 Task: Sort the products in the category "Pizza" by unit price (high first).
Action: Mouse moved to (16, 73)
Screenshot: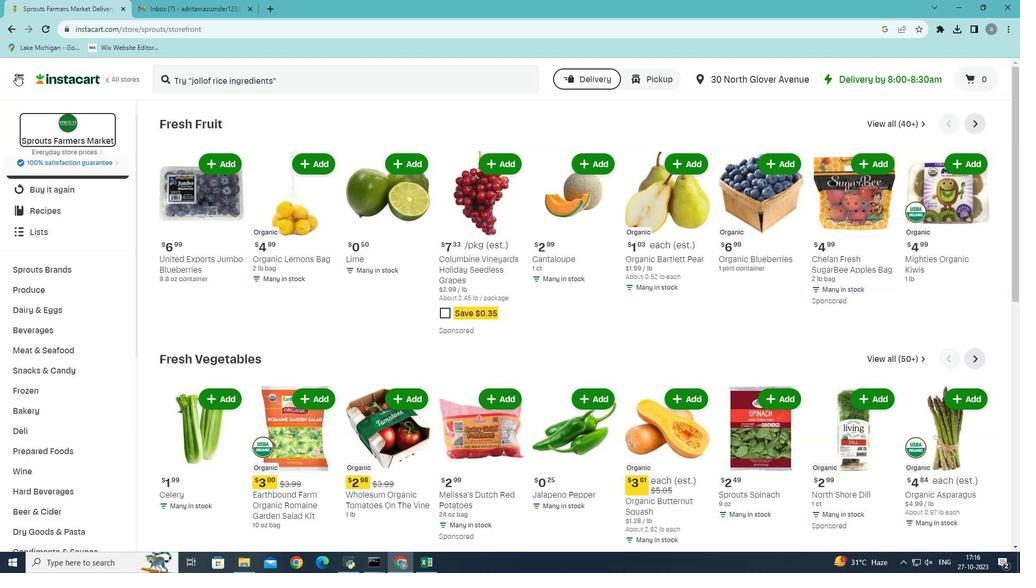 
Action: Mouse pressed left at (16, 73)
Screenshot: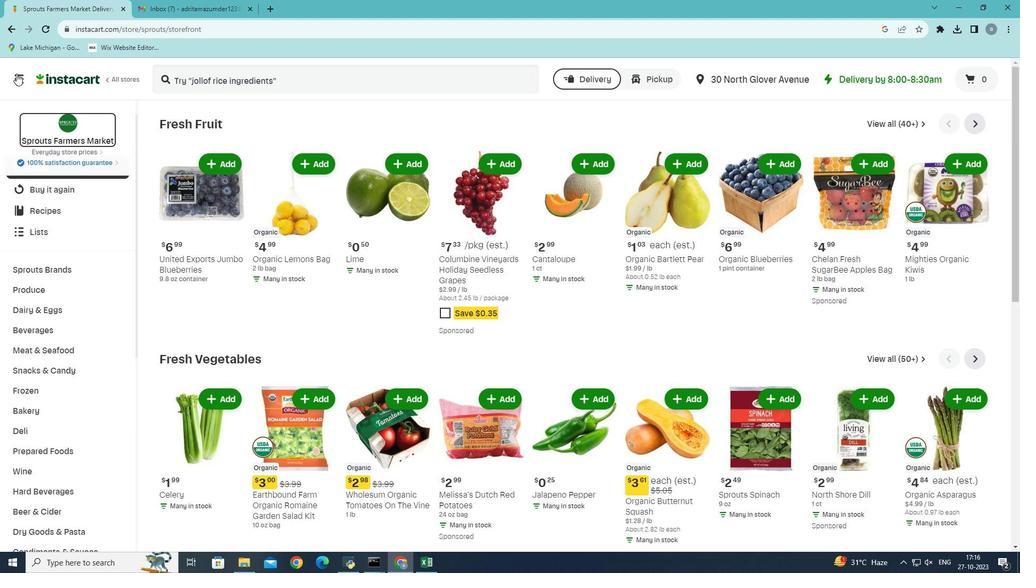 
Action: Mouse moved to (53, 307)
Screenshot: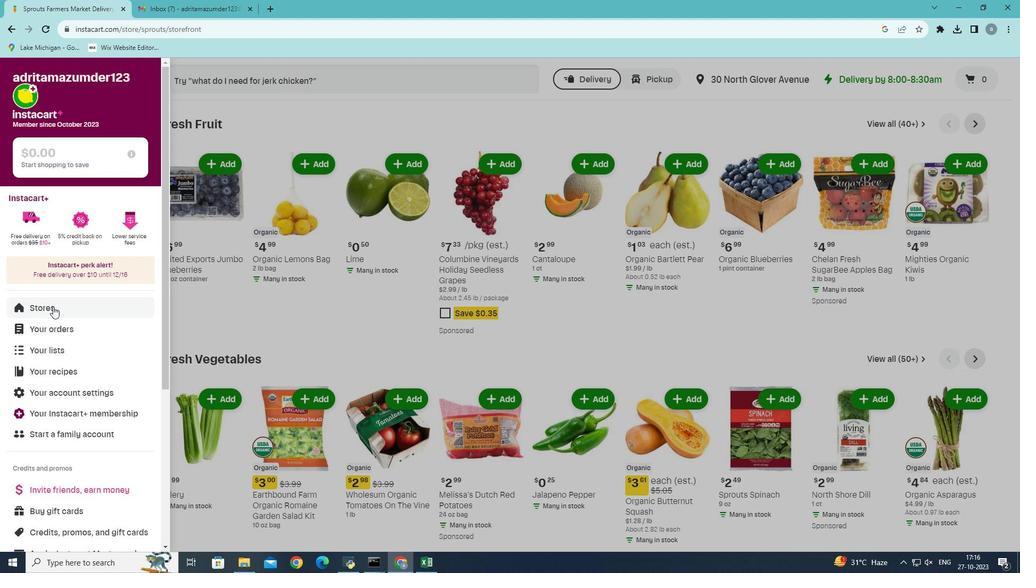 
Action: Mouse pressed left at (53, 307)
Screenshot: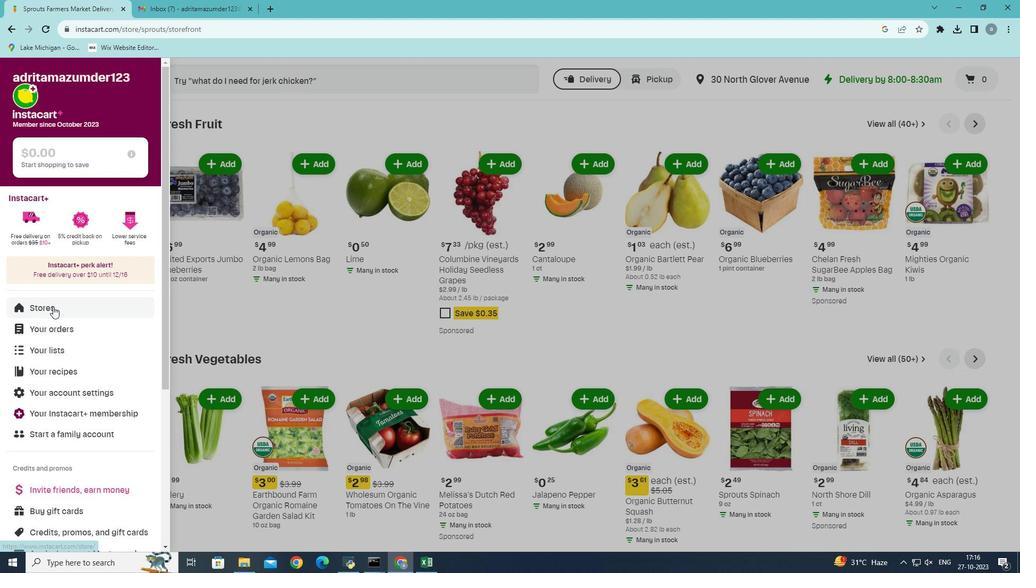 
Action: Mouse moved to (250, 122)
Screenshot: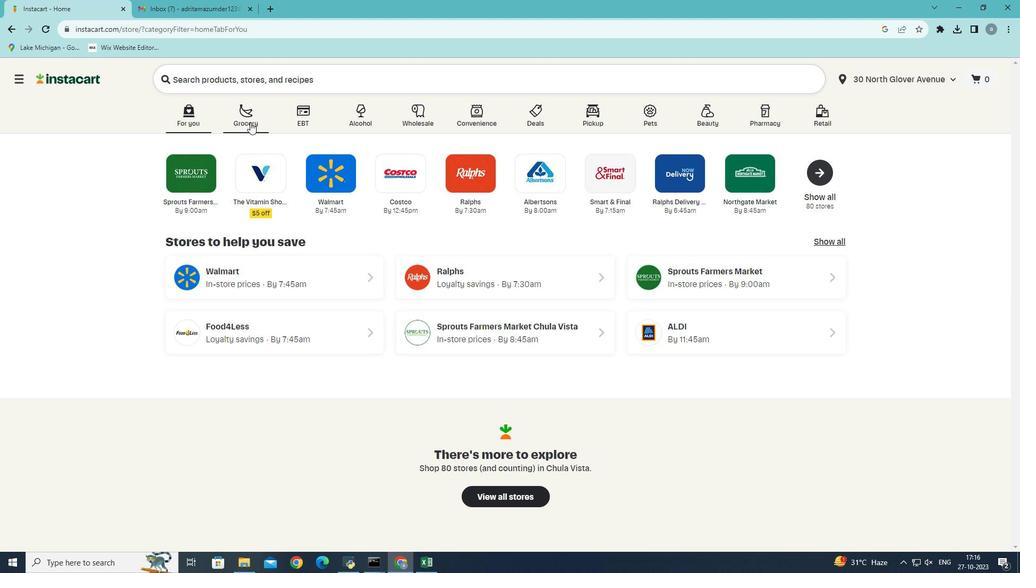 
Action: Mouse pressed left at (250, 122)
Screenshot: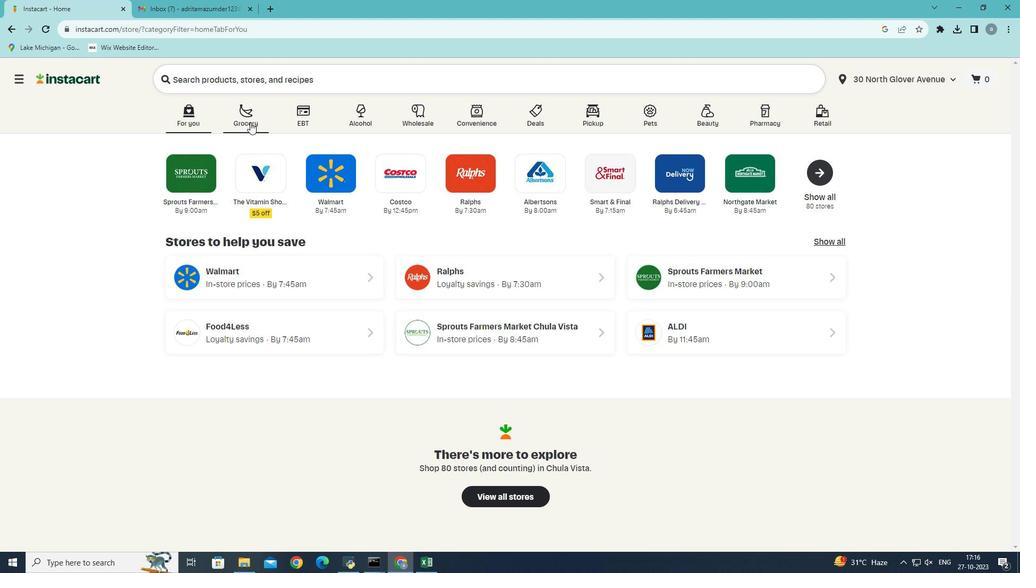 
Action: Mouse moved to (224, 307)
Screenshot: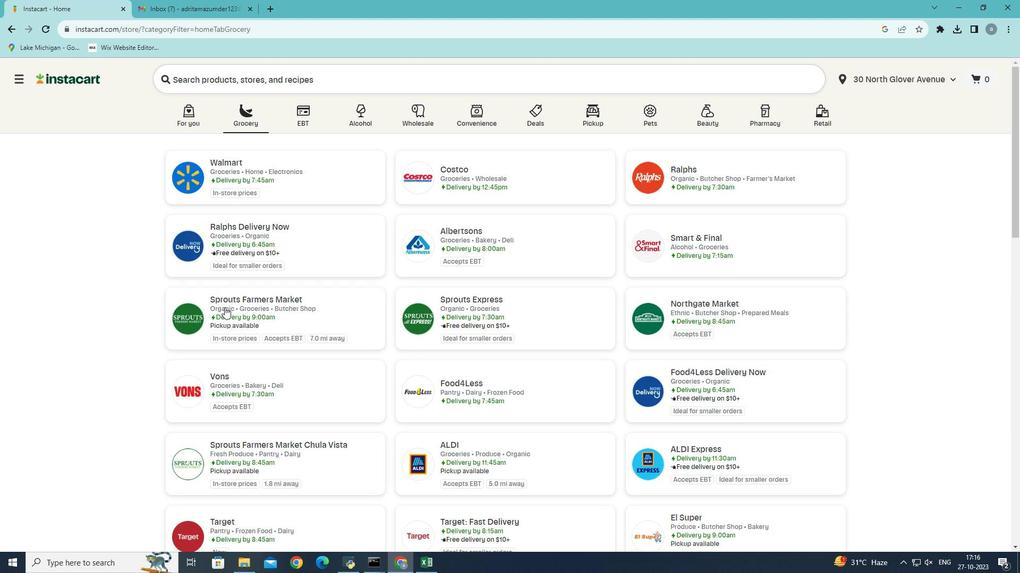 
Action: Mouse pressed left at (224, 307)
Screenshot: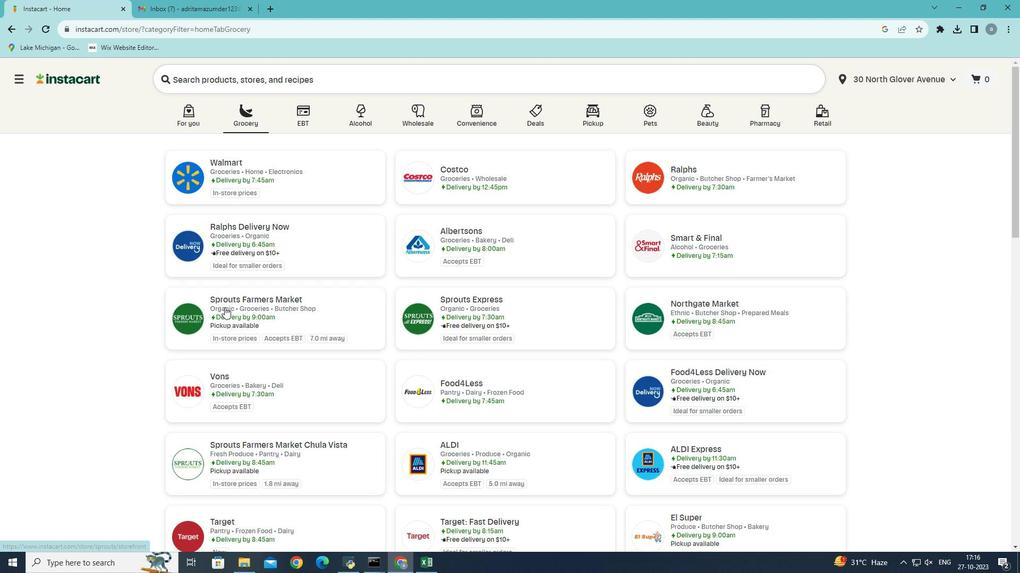 
Action: Mouse moved to (40, 507)
Screenshot: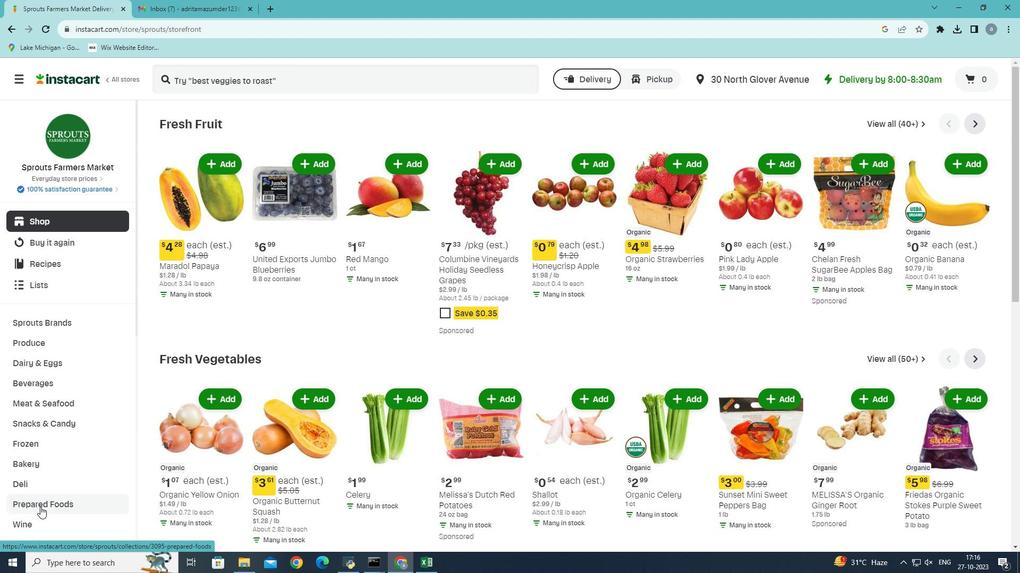 
Action: Mouse pressed left at (40, 507)
Screenshot: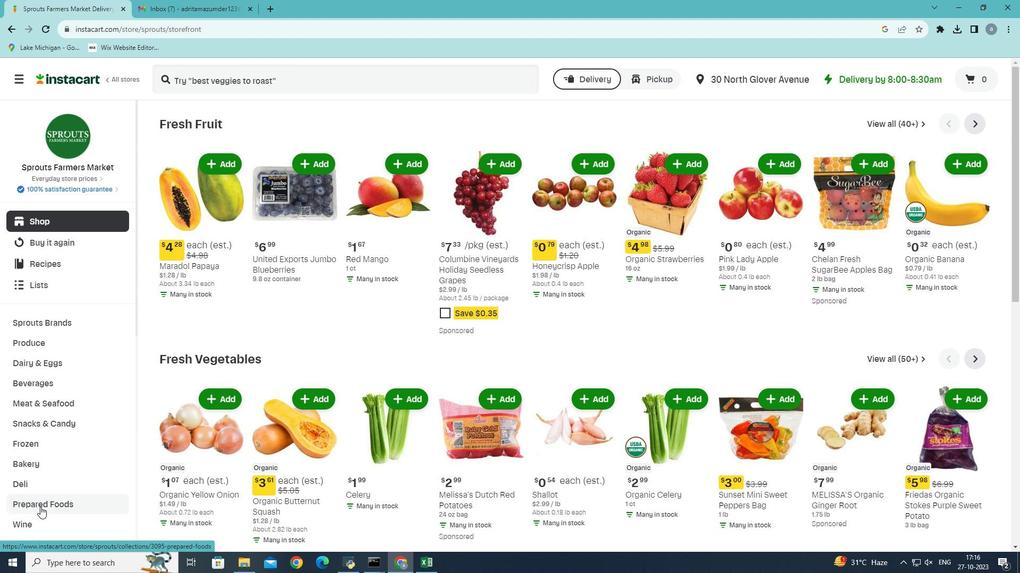 
Action: Mouse moved to (382, 148)
Screenshot: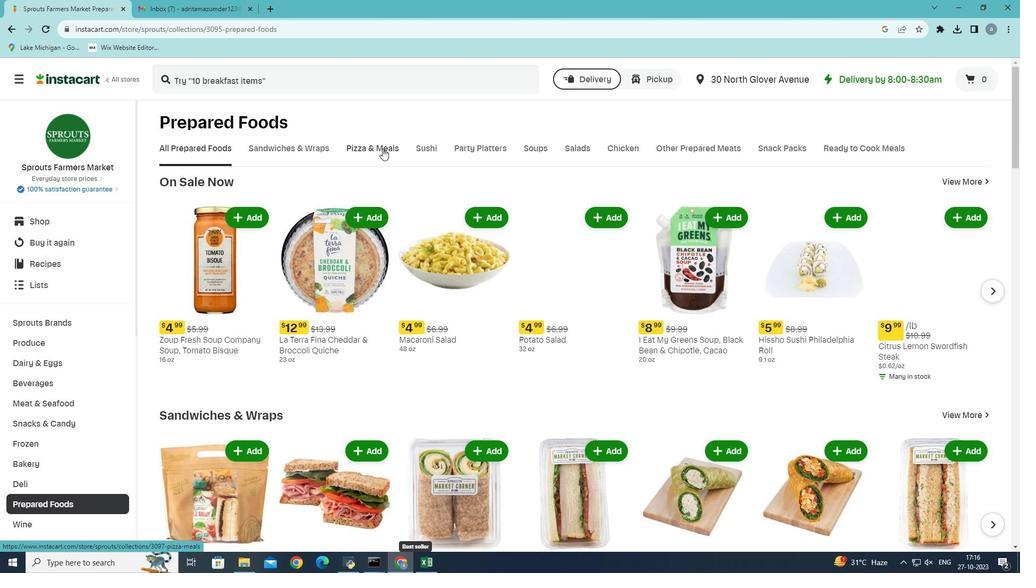 
Action: Mouse pressed left at (382, 148)
Screenshot: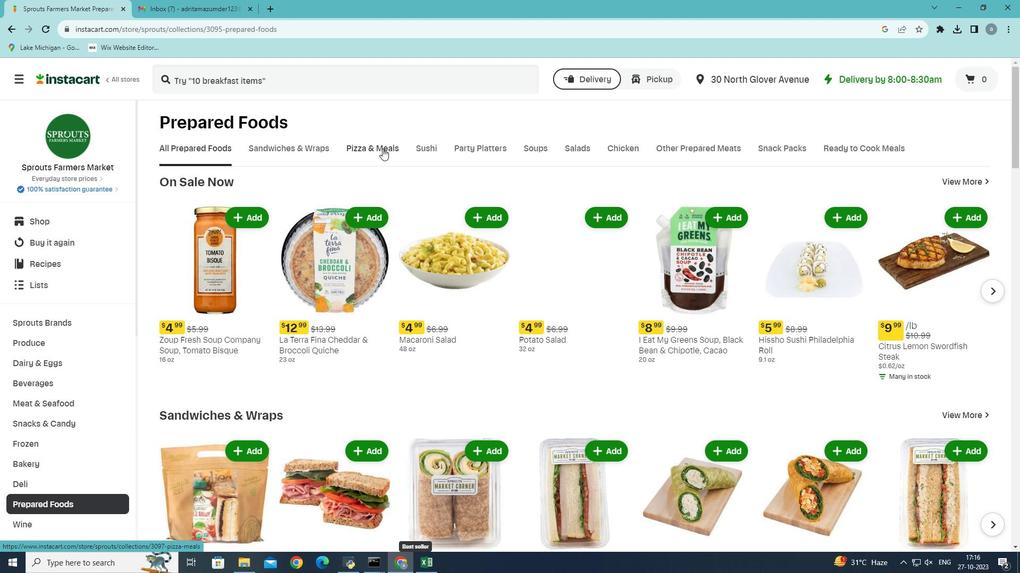 
Action: Mouse moved to (227, 199)
Screenshot: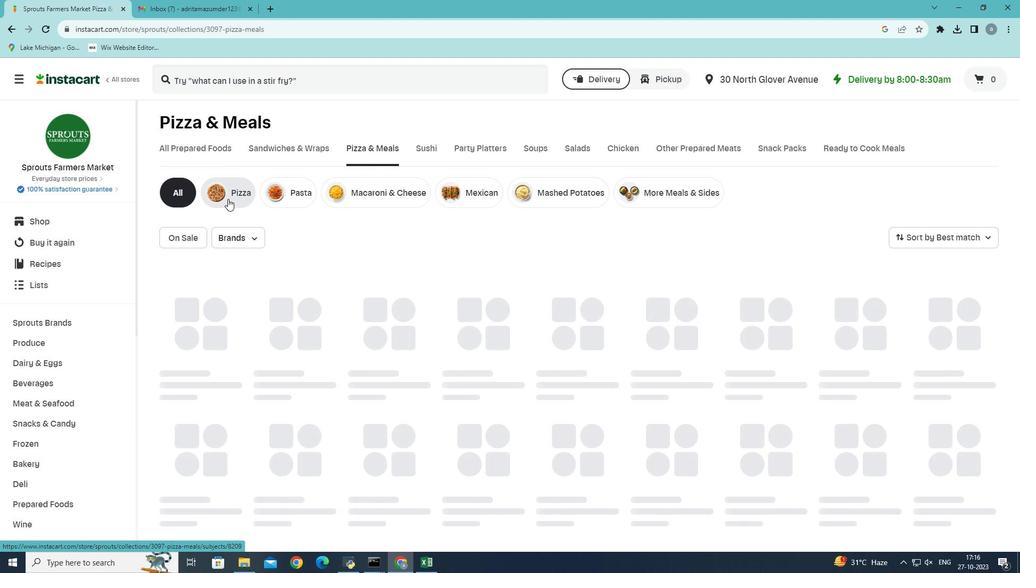 
Action: Mouse pressed left at (227, 199)
Screenshot: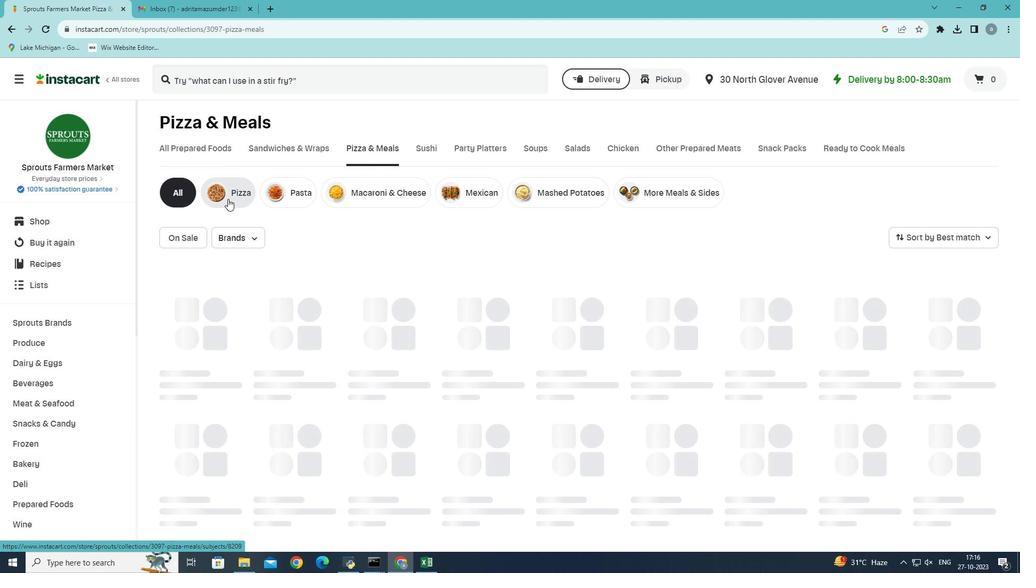 
Action: Mouse moved to (978, 237)
Screenshot: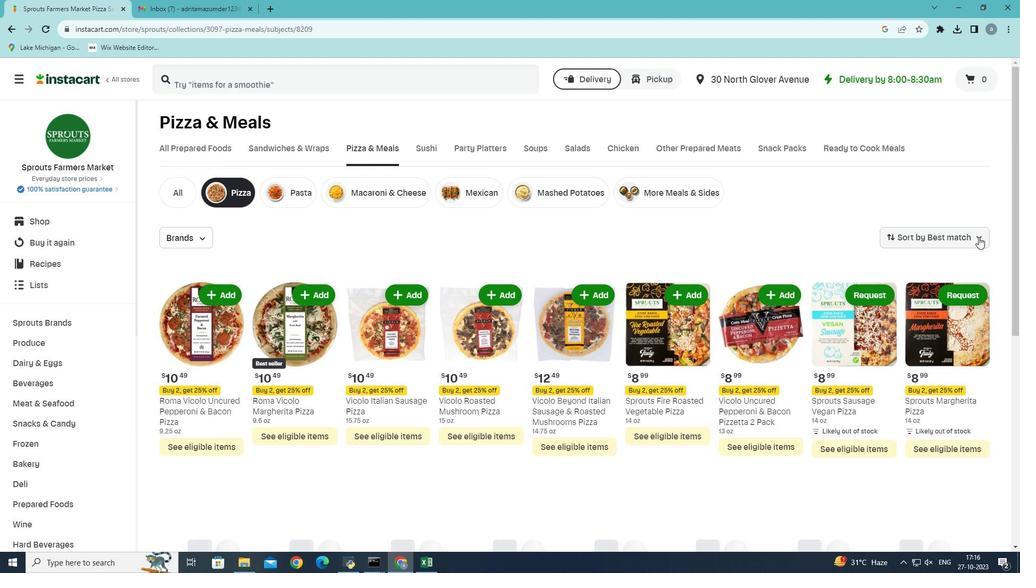 
Action: Mouse pressed left at (978, 237)
Screenshot: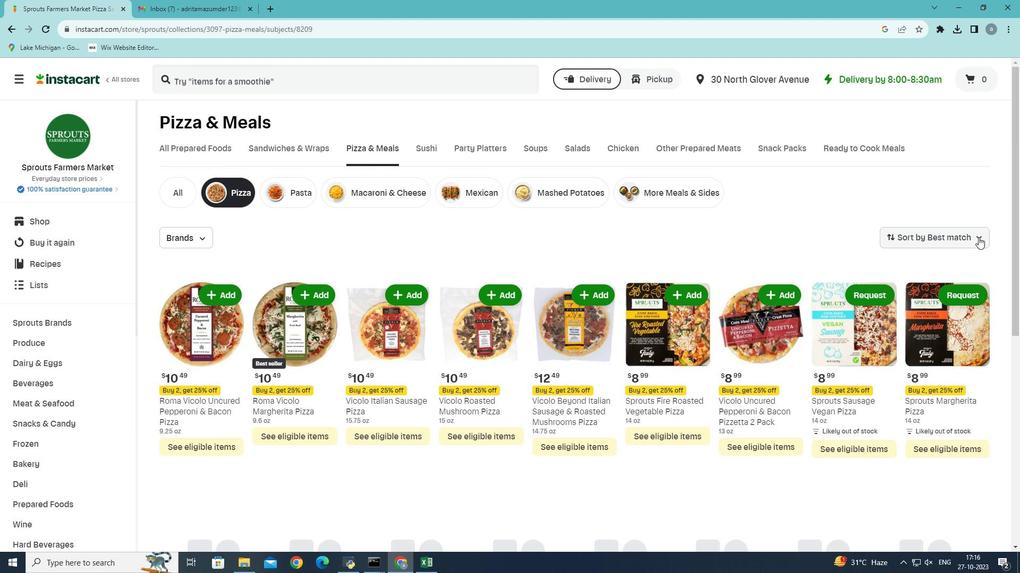 
Action: Mouse moved to (942, 312)
Screenshot: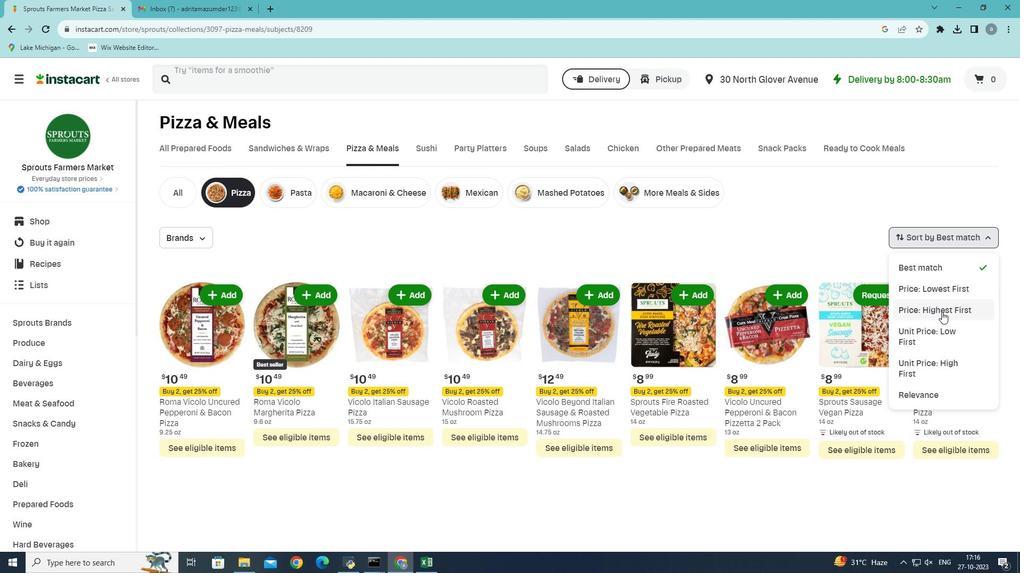 
Action: Mouse pressed left at (942, 312)
Screenshot: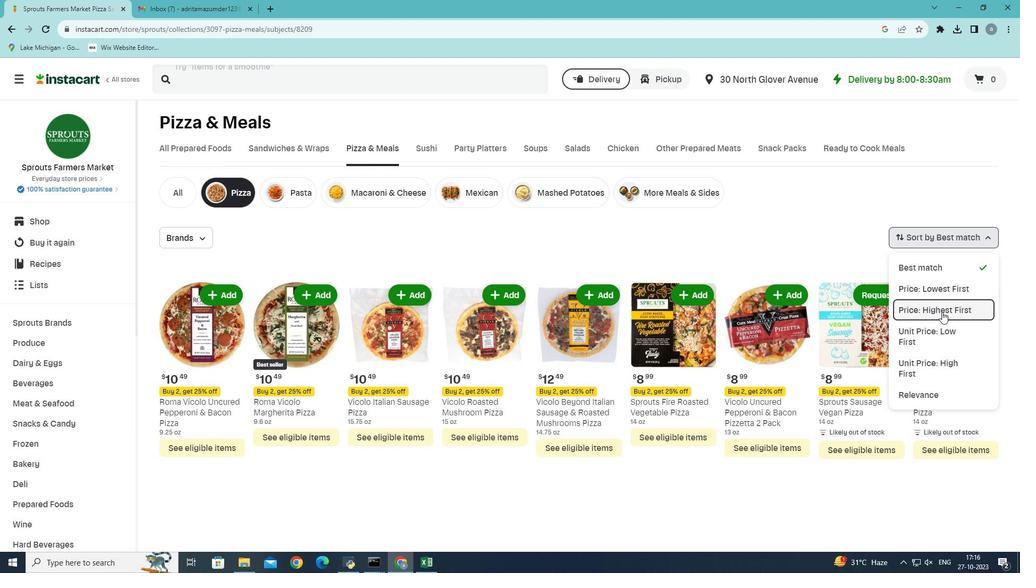 
Action: Mouse moved to (907, 308)
Screenshot: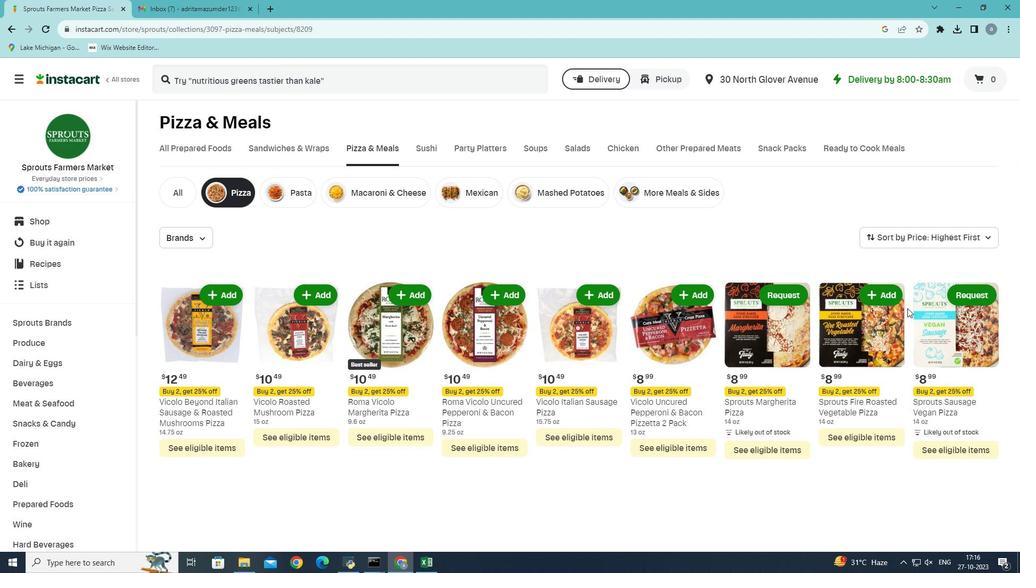 
